 Task: Plan a day trip to a nearby town on the 19th at 9:00 AM.
Action: Mouse moved to (202, 290)
Screenshot: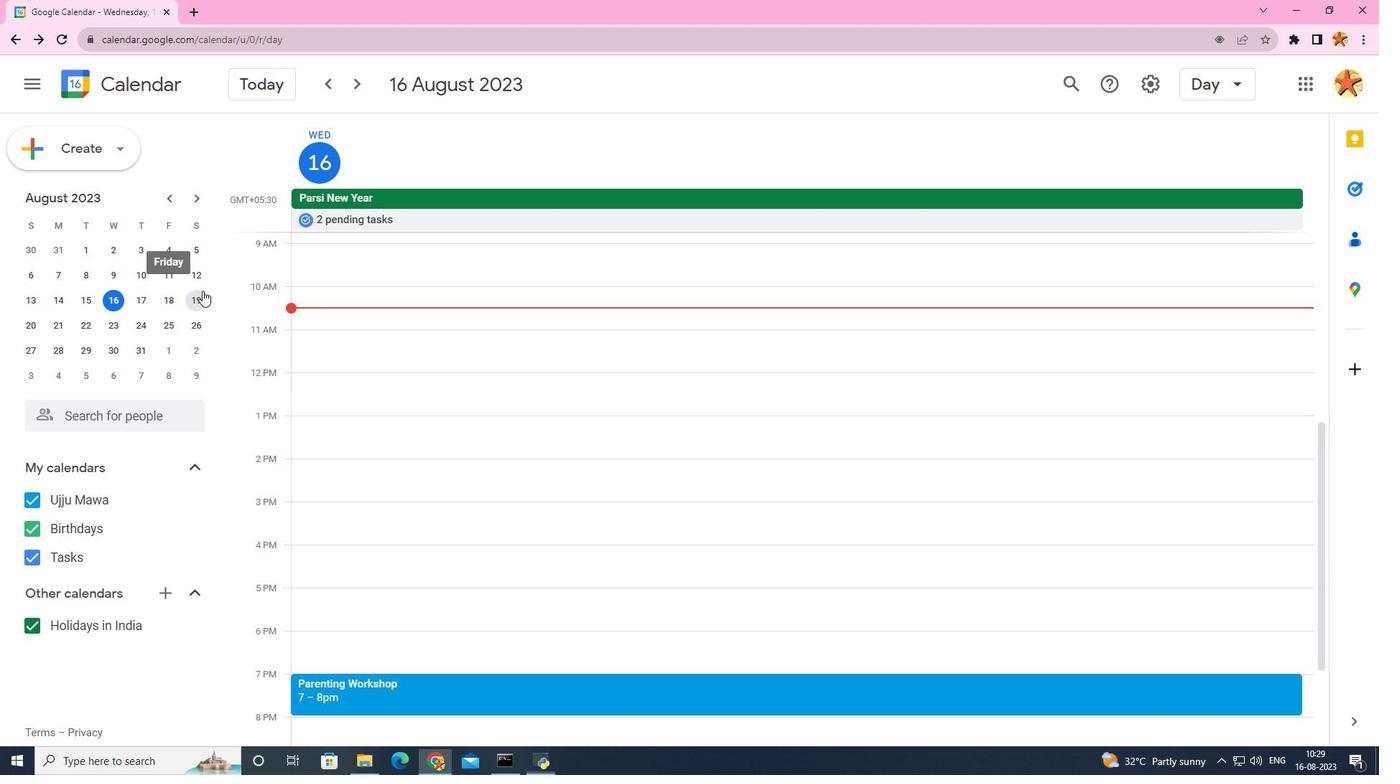 
Action: Mouse pressed left at (202, 290)
Screenshot: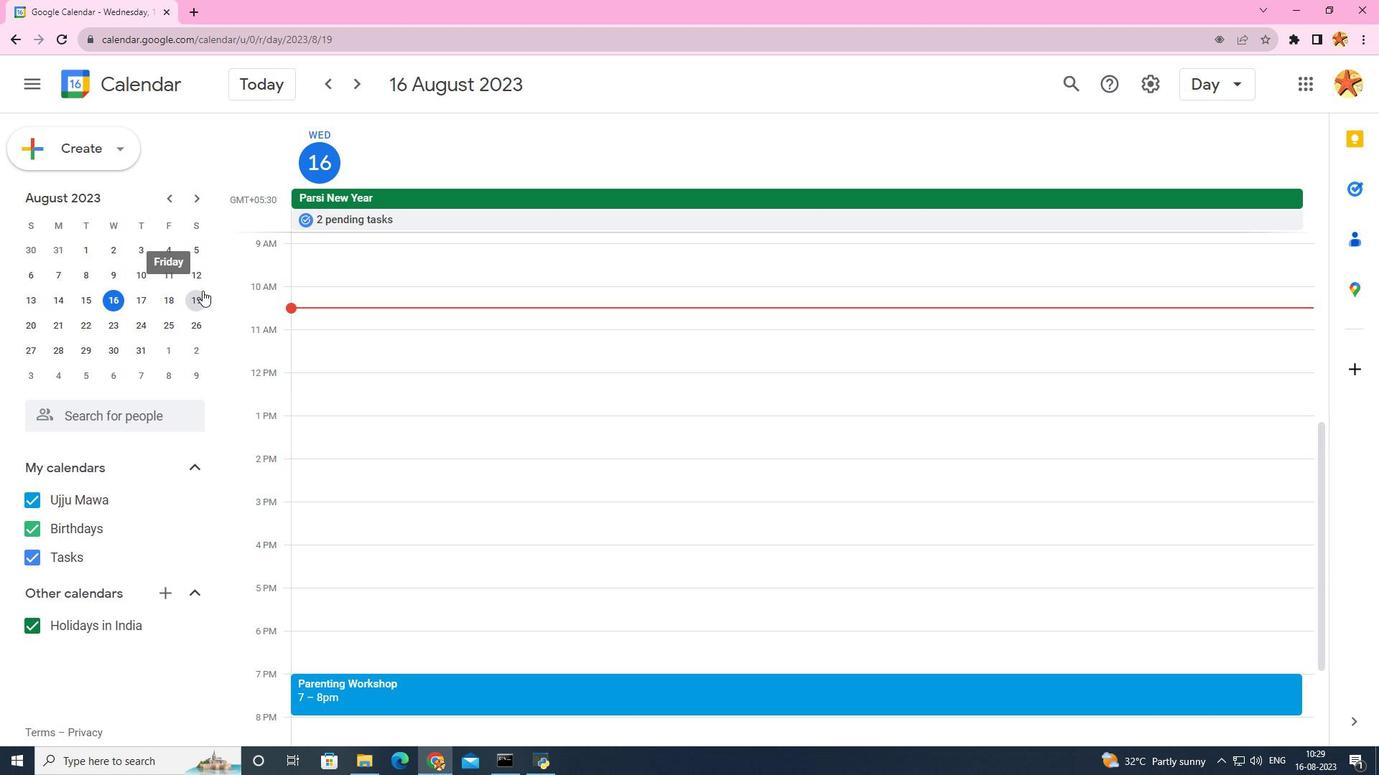
Action: Mouse moved to (316, 246)
Screenshot: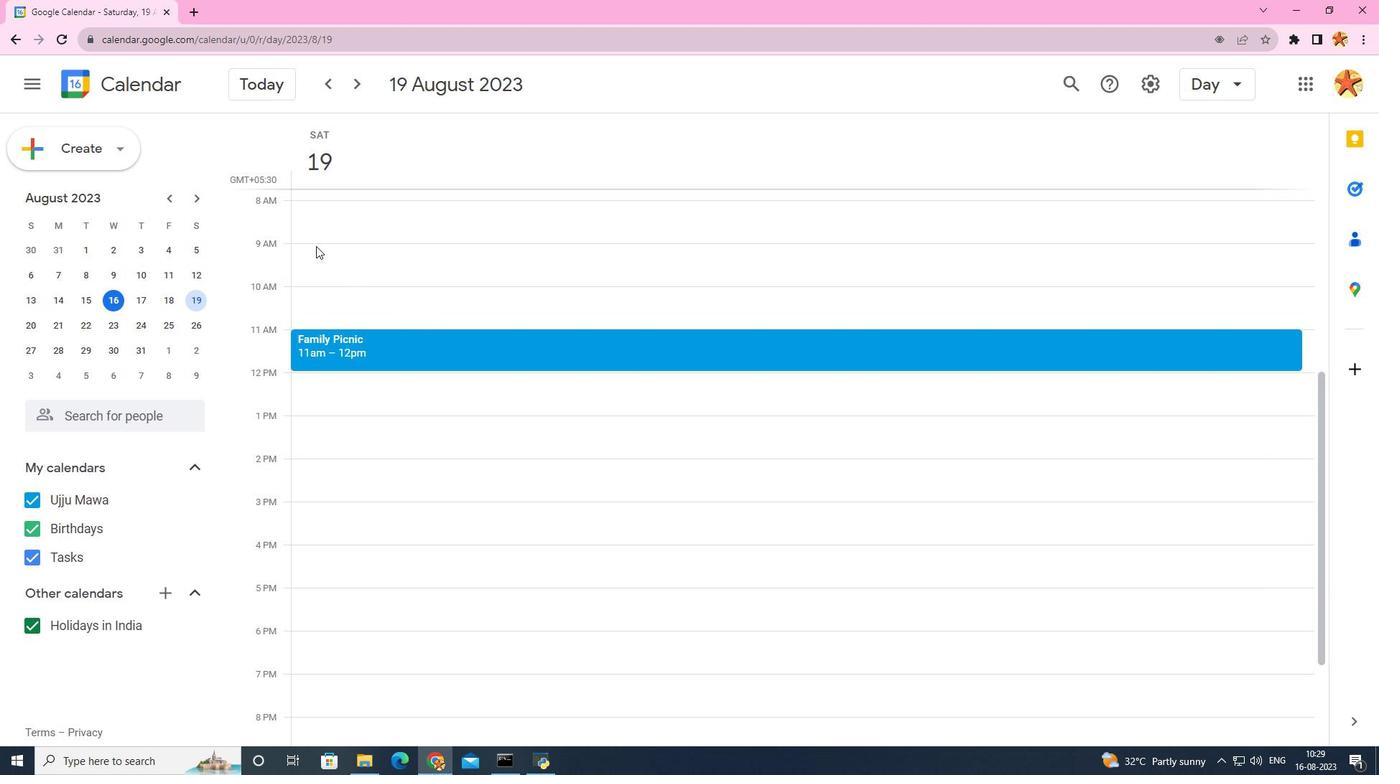 
Action: Mouse pressed left at (316, 246)
Screenshot: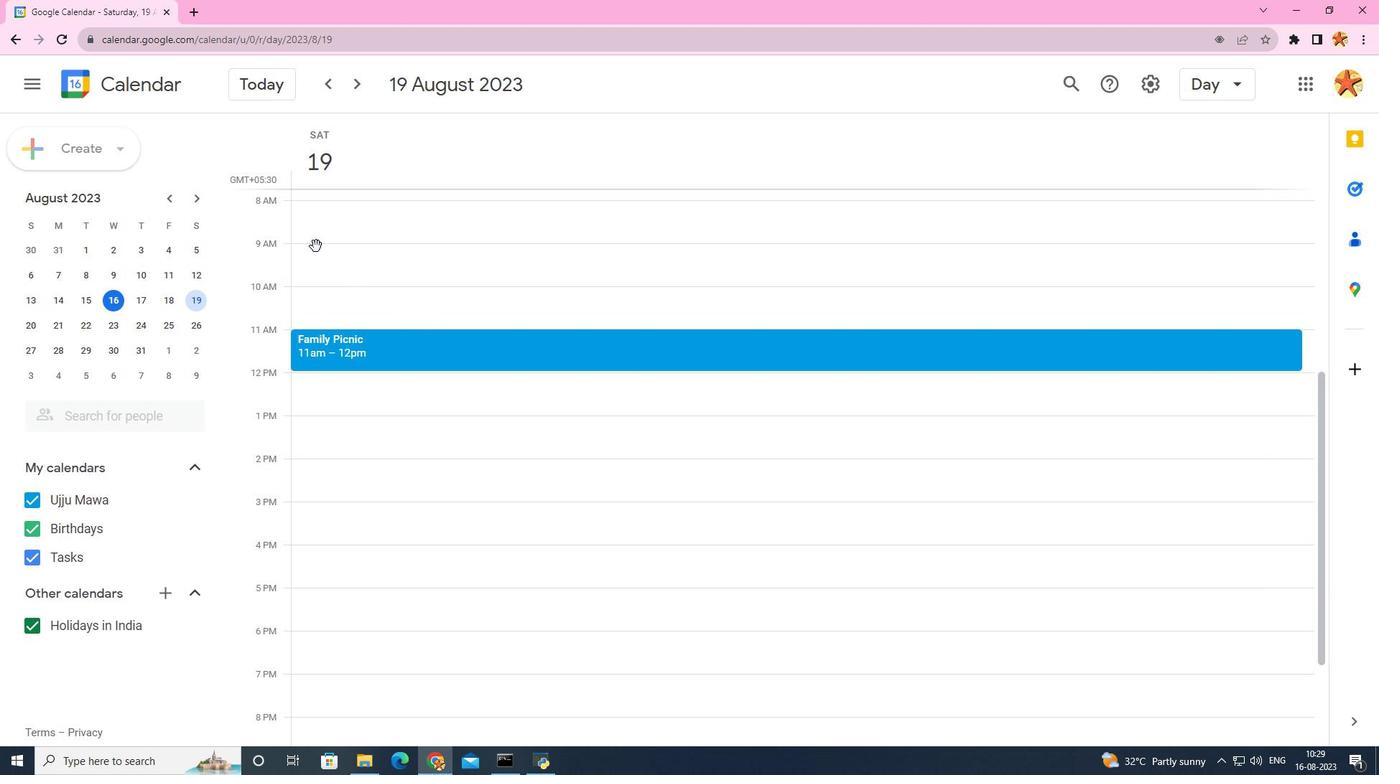 
Action: Mouse moved to (688, 247)
Screenshot: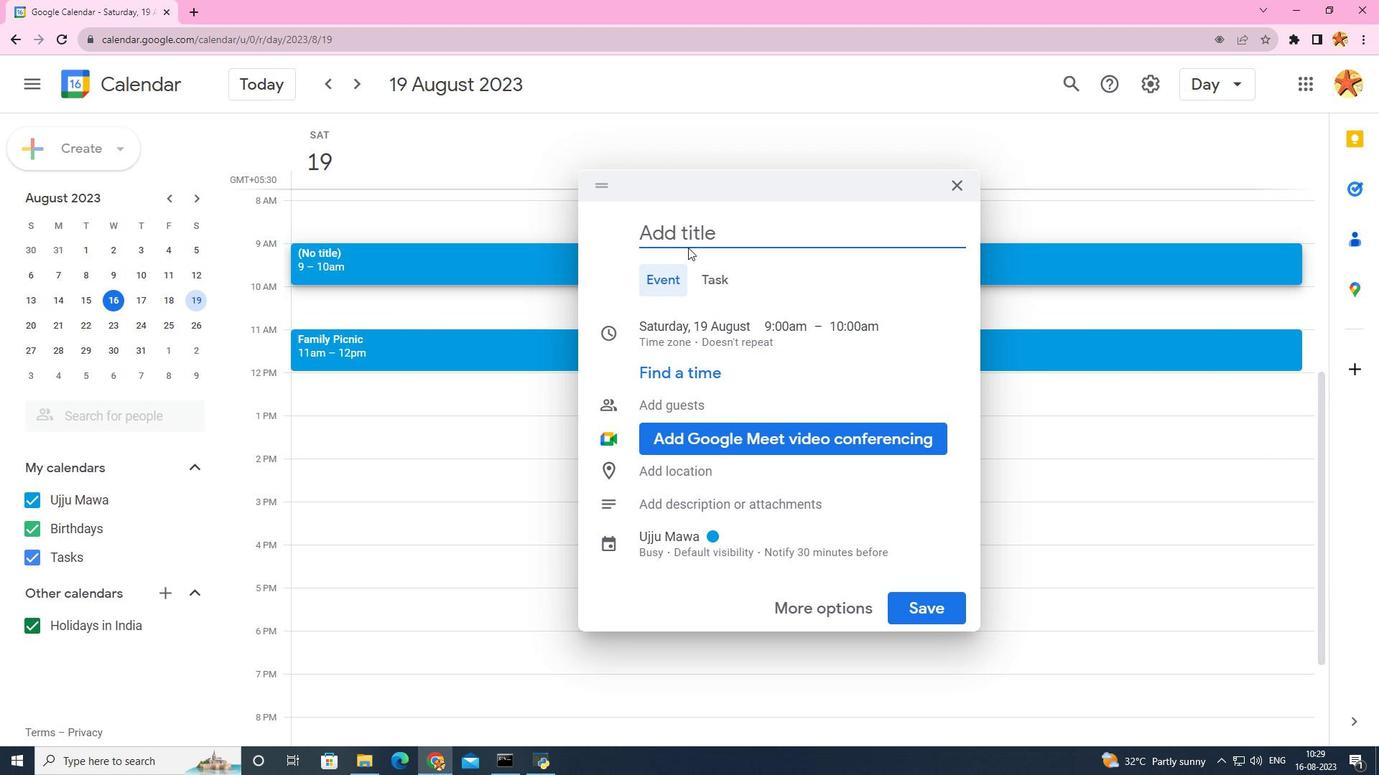 
Action: Key pressed <Key.caps_lock>D<Key.caps_lock>ay<Key.space>trip<Key.space>to<Key.space>a<Key.backspace><Key.caps_lock>A<Key.caps_lock>gra
Screenshot: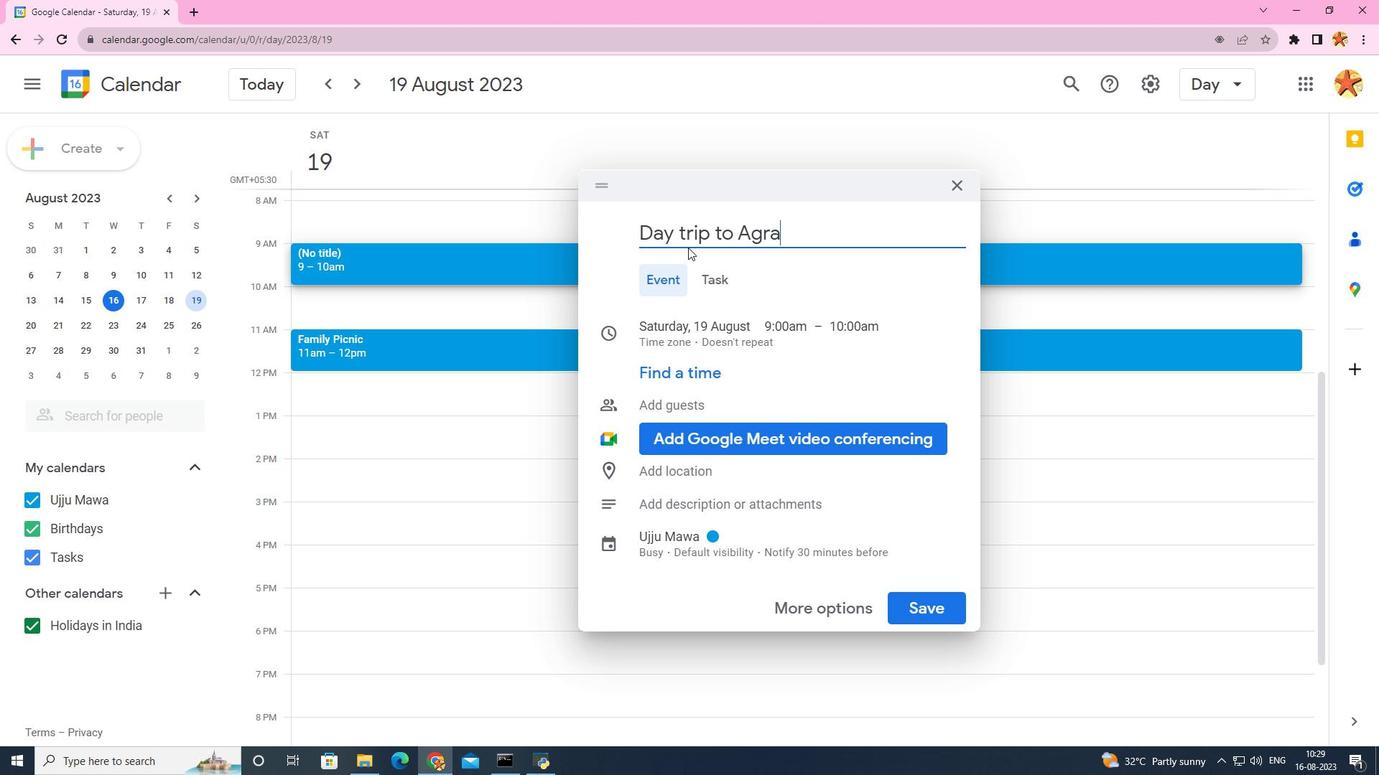 
Action: Mouse moved to (913, 619)
Screenshot: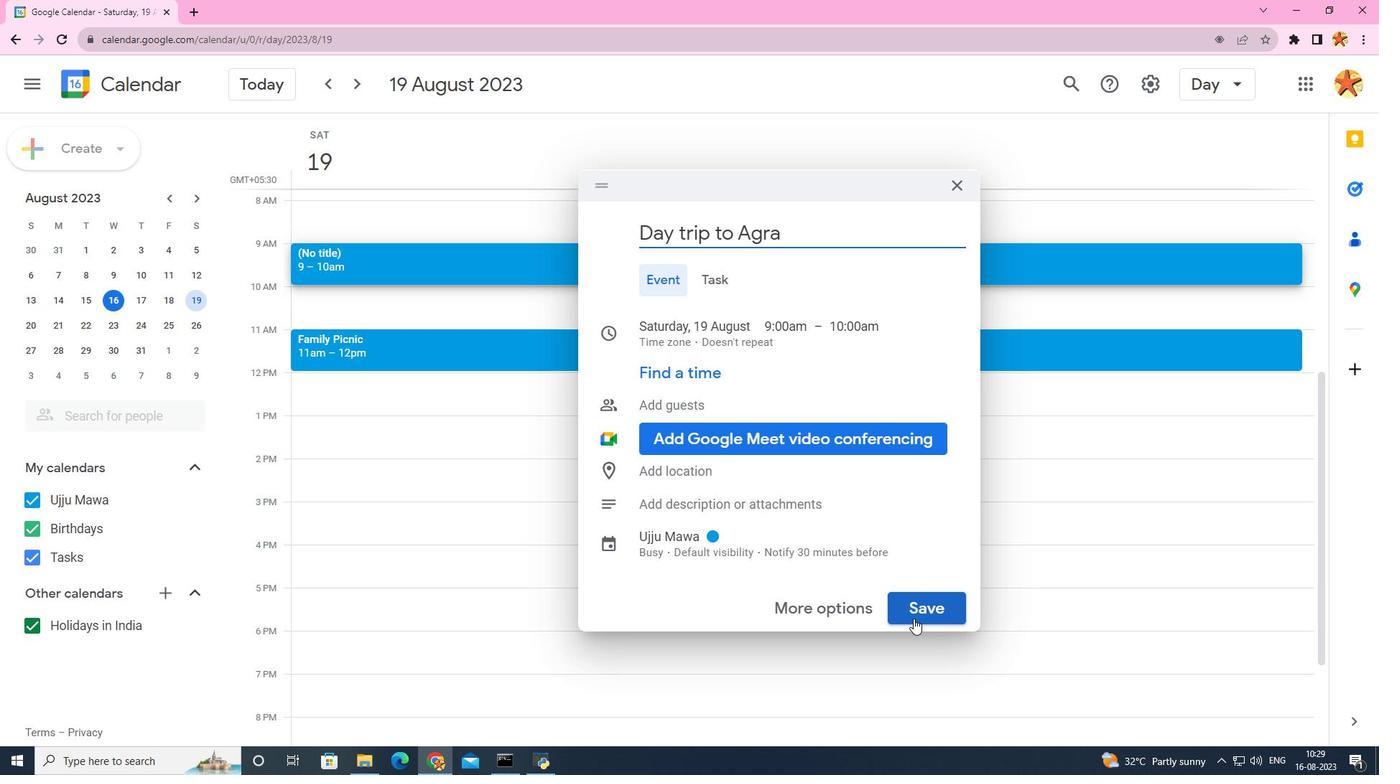 
Action: Mouse pressed left at (913, 619)
Screenshot: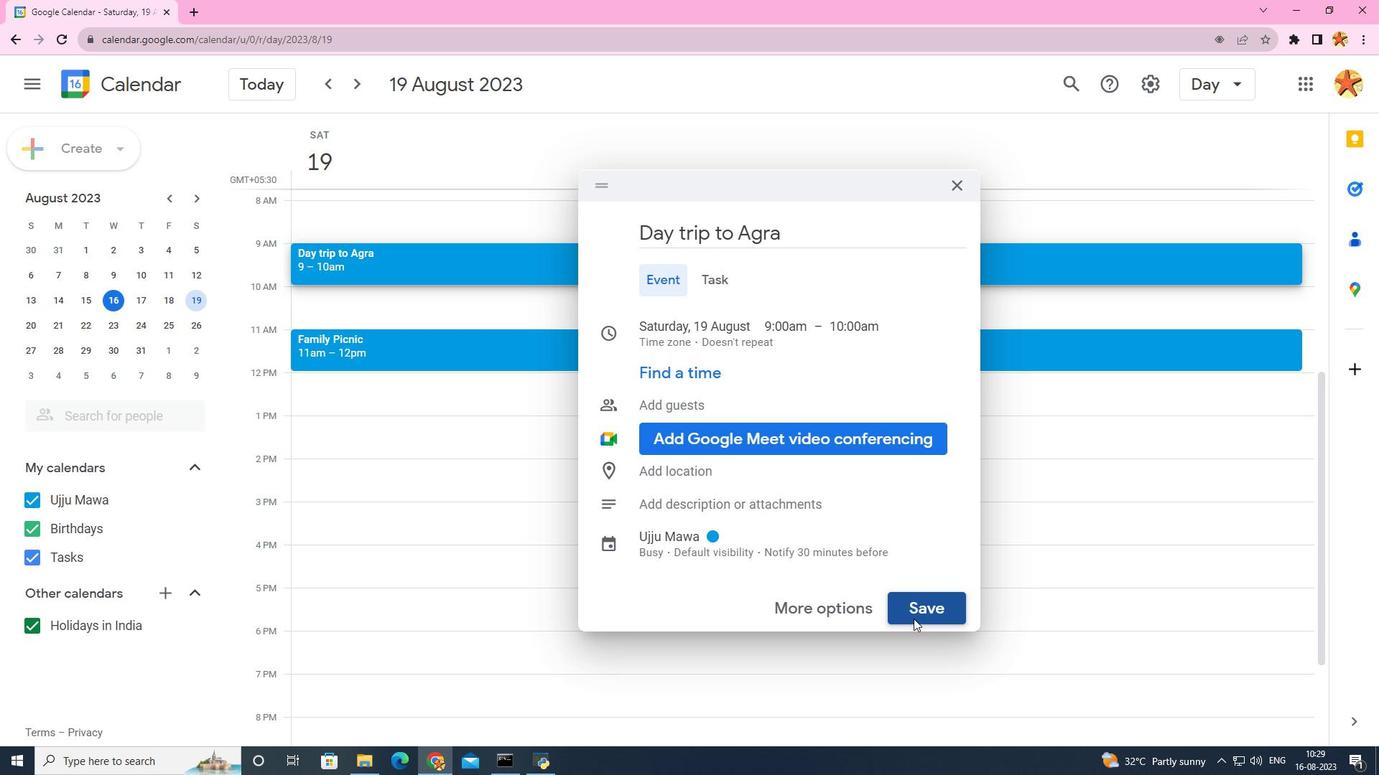 
